 Task: Check the sale-to-list ratio of cul de sac in the last 1 year.
Action: Mouse moved to (1084, 250)
Screenshot: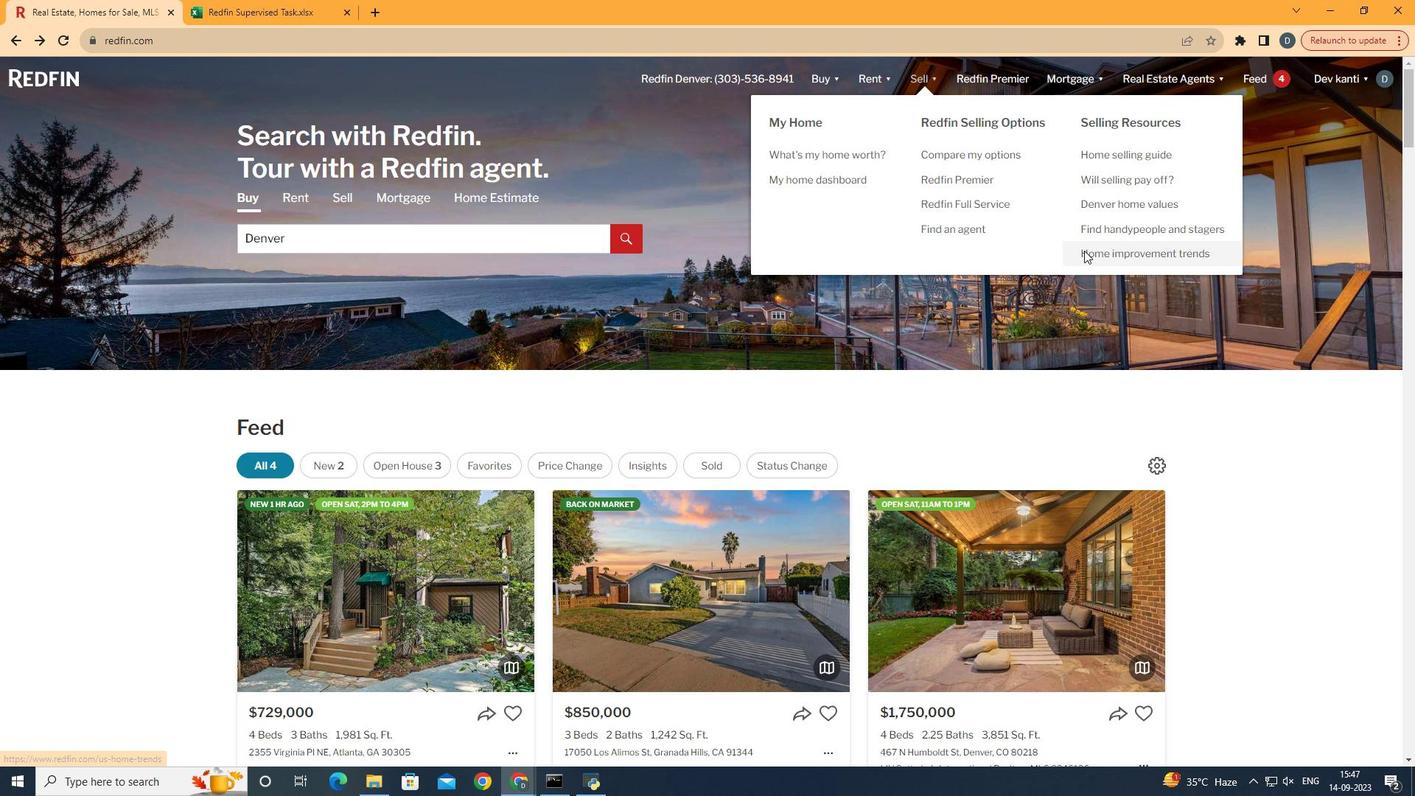 
Action: Mouse pressed left at (1084, 250)
Screenshot: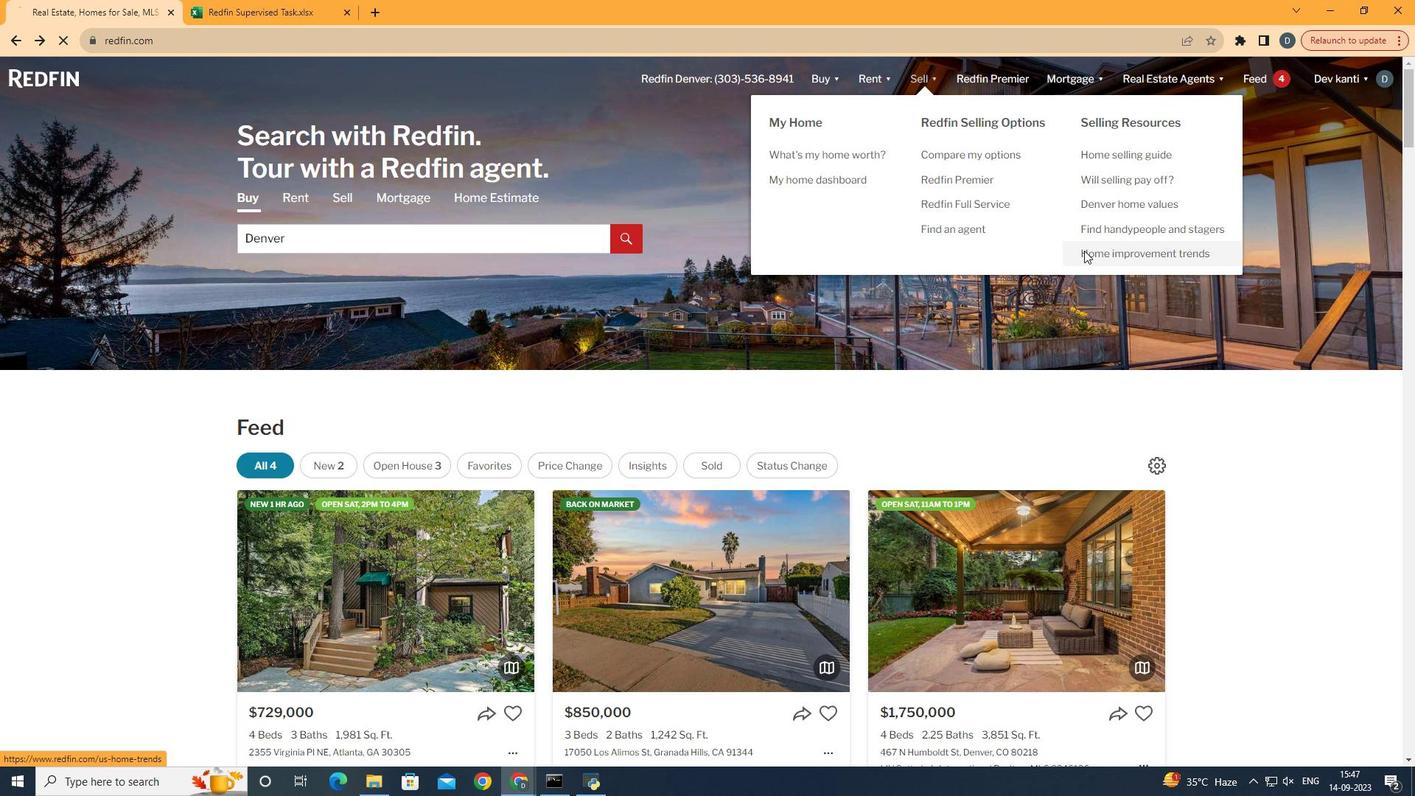 
Action: Mouse moved to (361, 277)
Screenshot: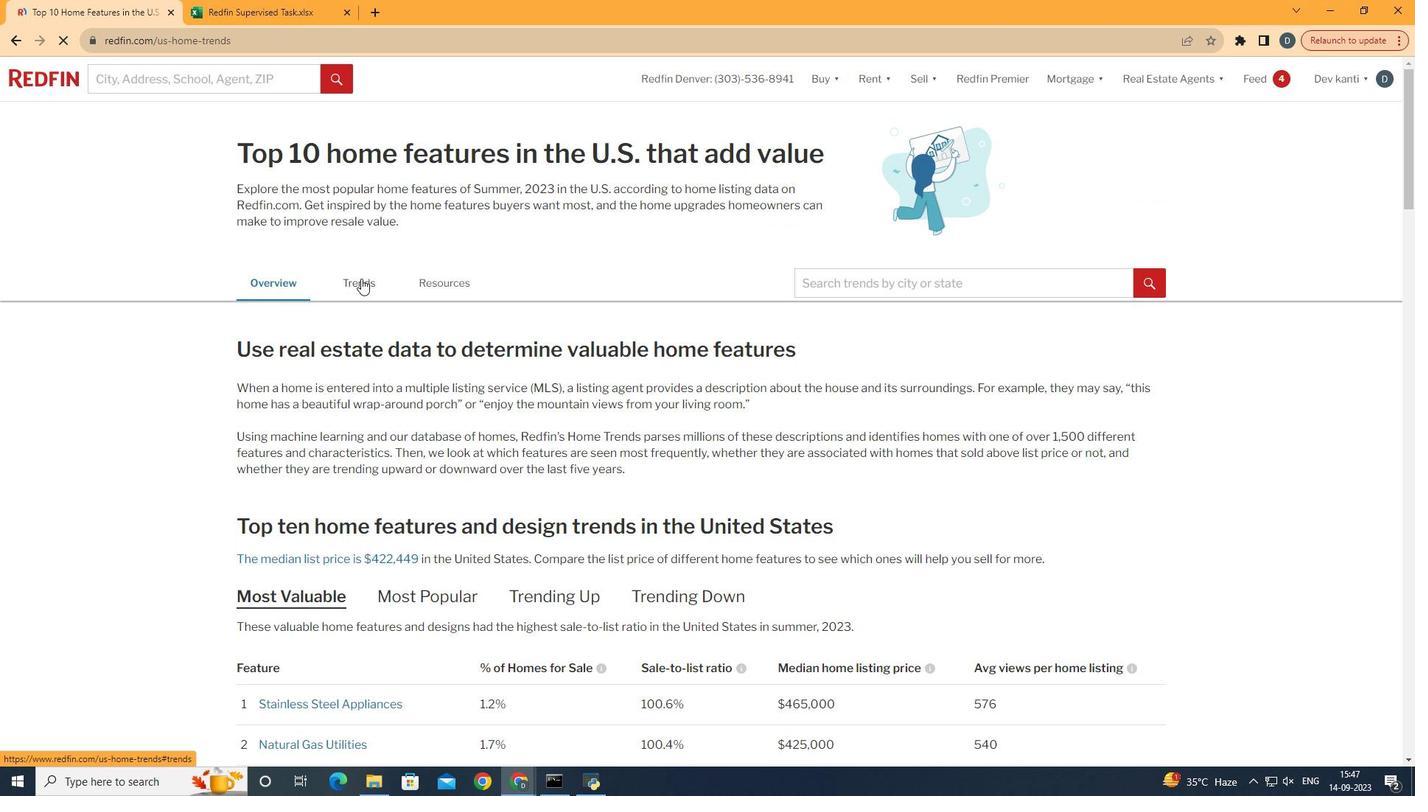 
Action: Mouse pressed left at (361, 277)
Screenshot: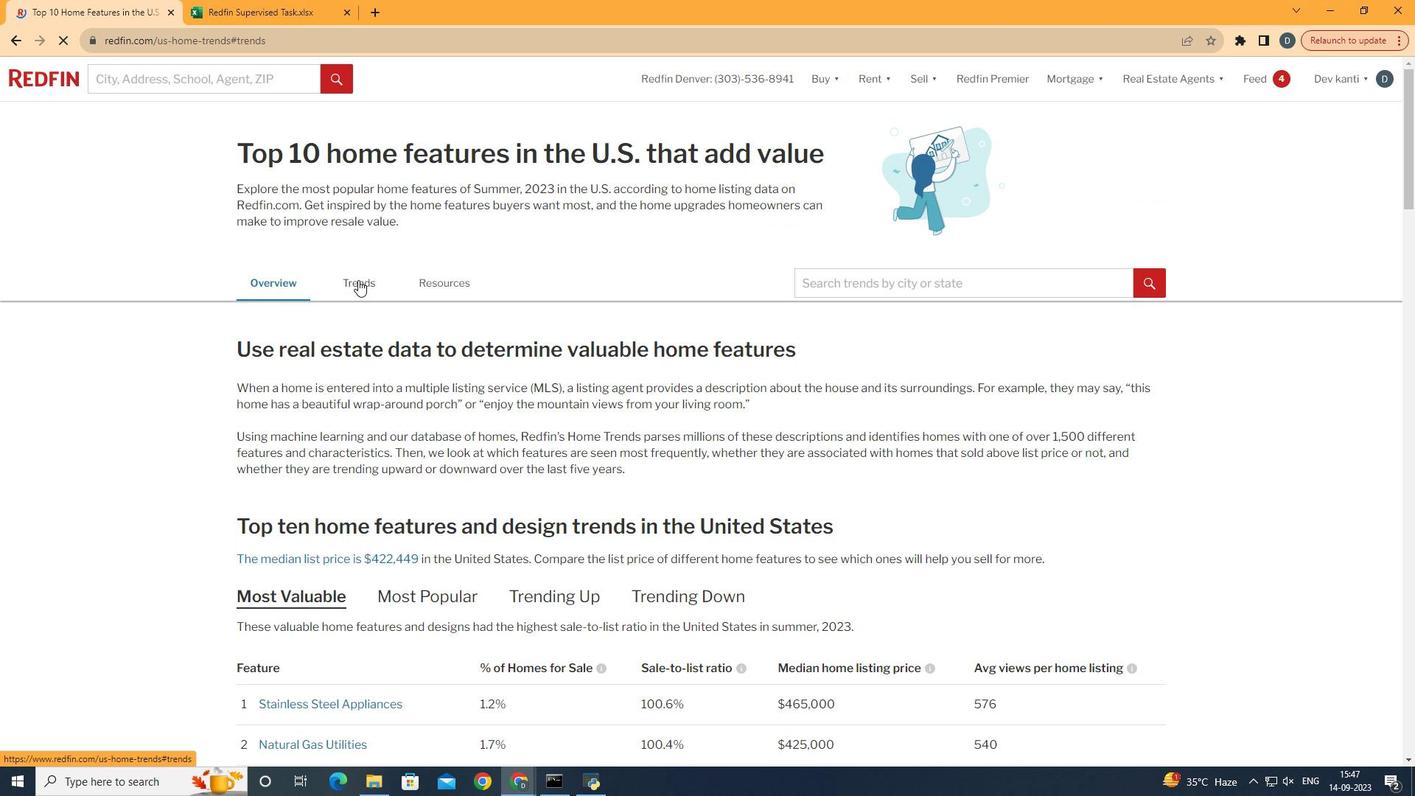 
Action: Mouse moved to (580, 260)
Screenshot: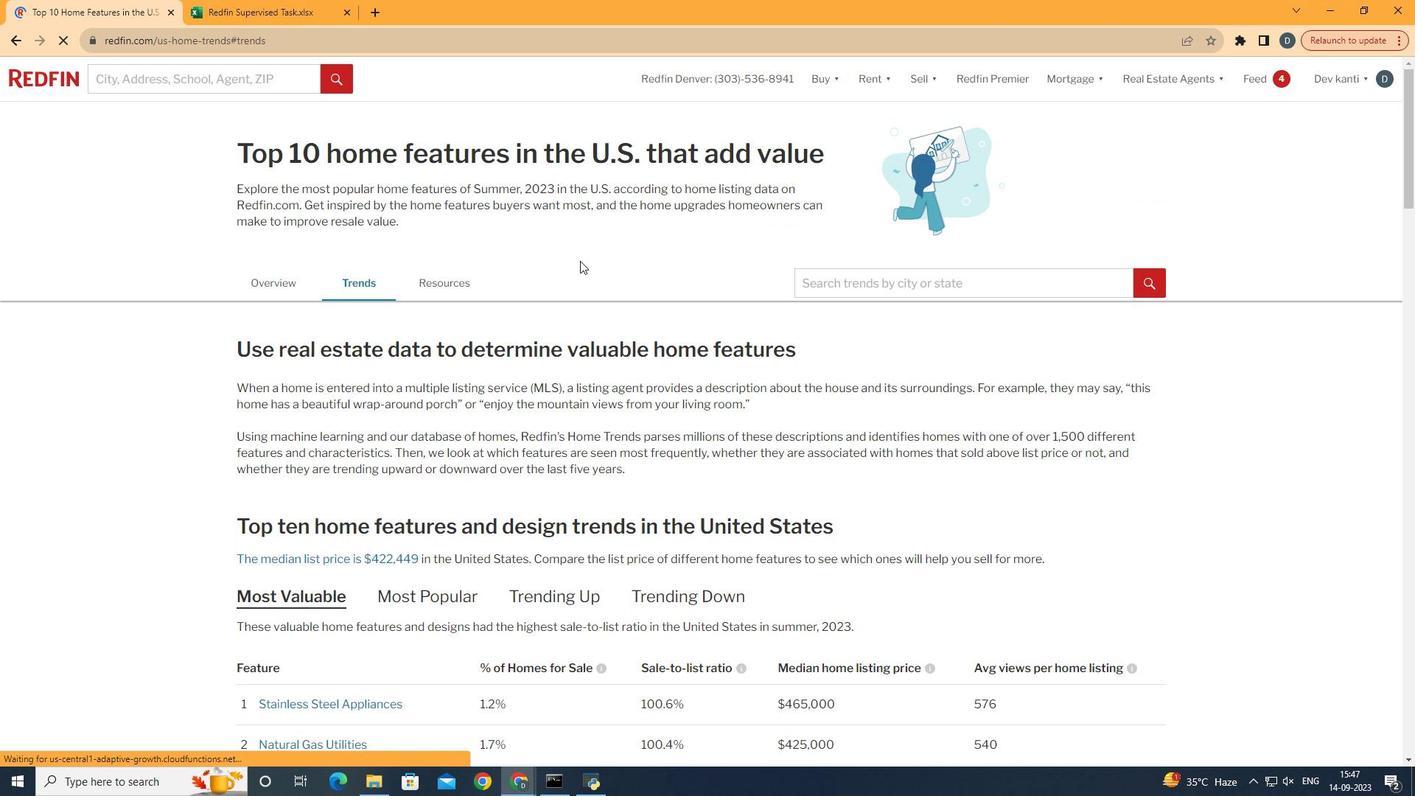 
Action: Mouse scrolled (580, 260) with delta (0, 0)
Screenshot: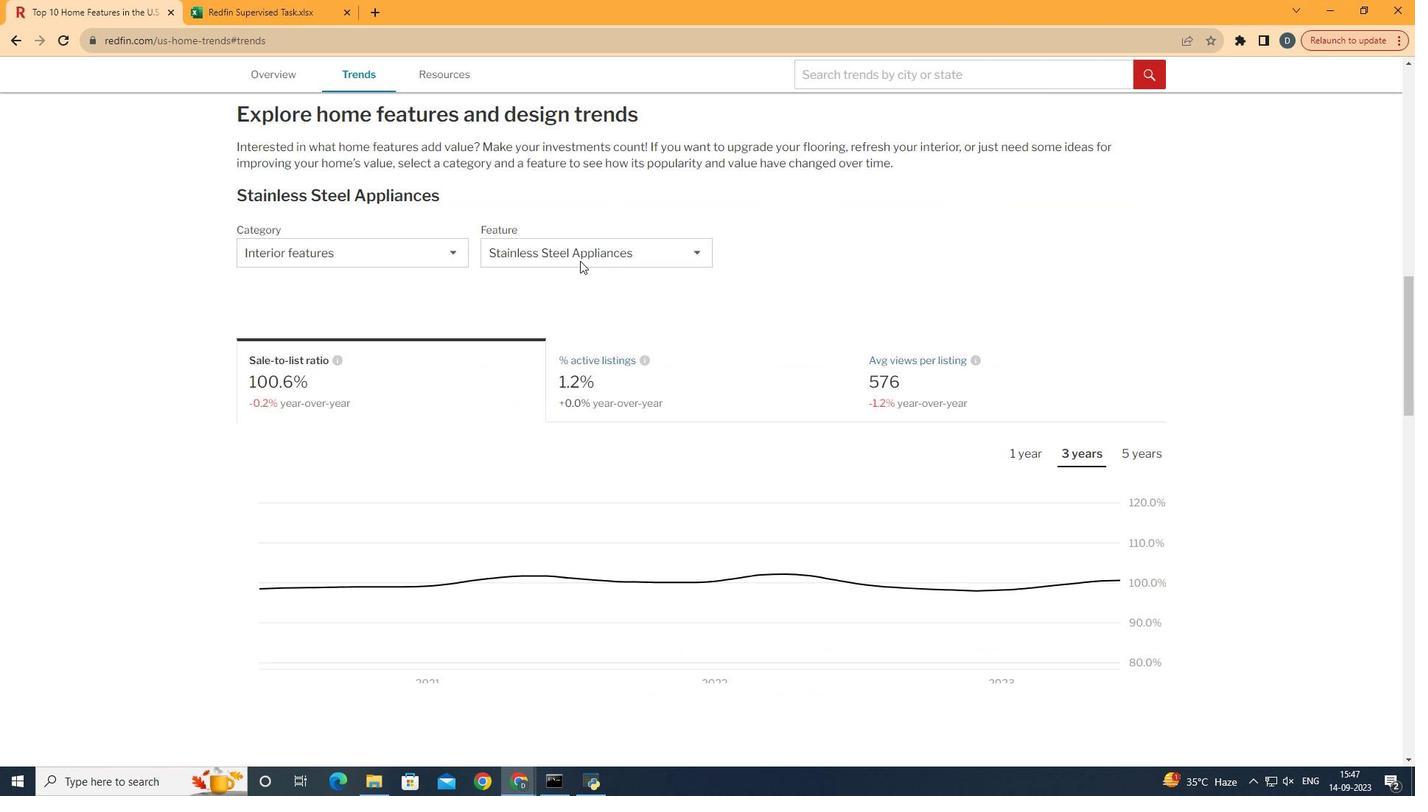 
Action: Mouse scrolled (580, 260) with delta (0, 0)
Screenshot: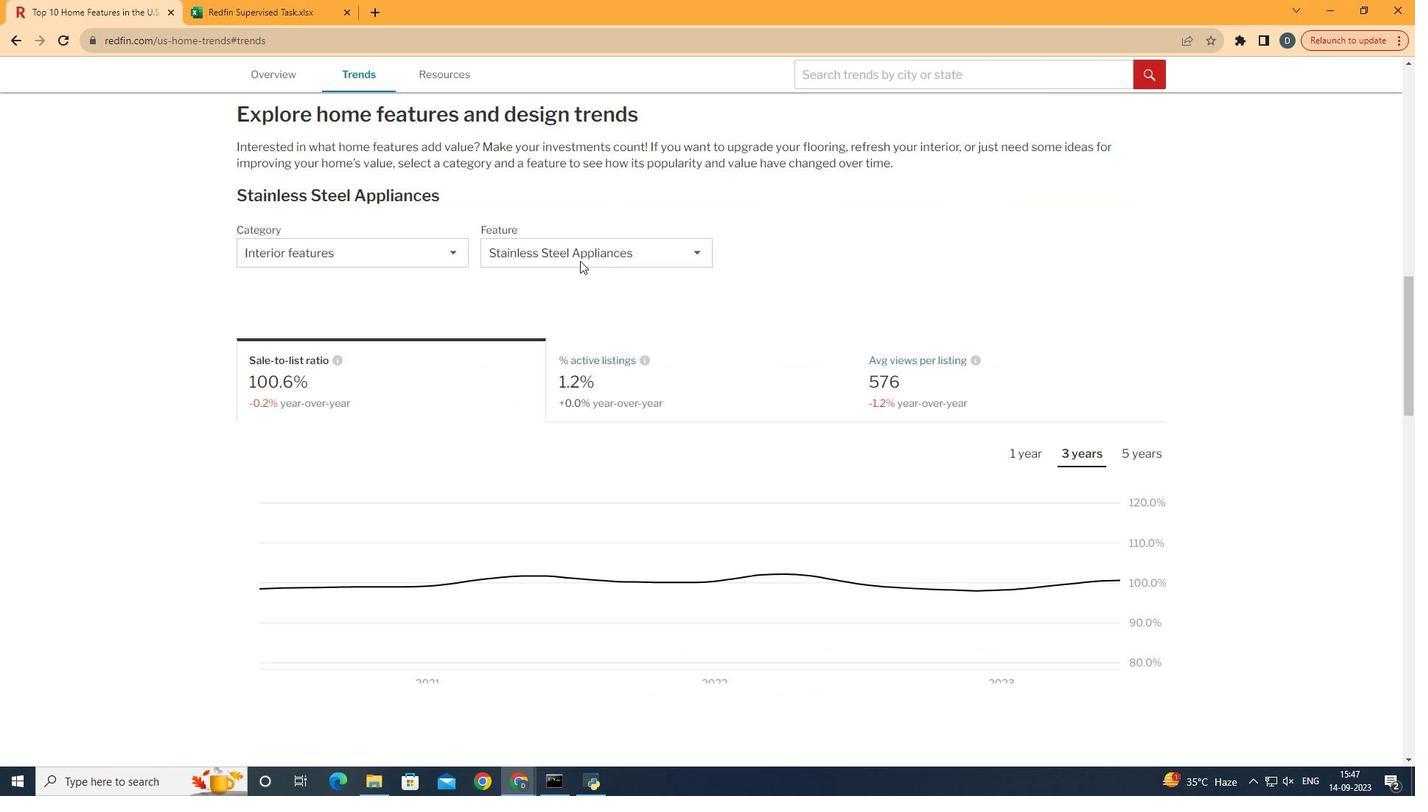 
Action: Mouse scrolled (580, 260) with delta (0, 0)
Screenshot: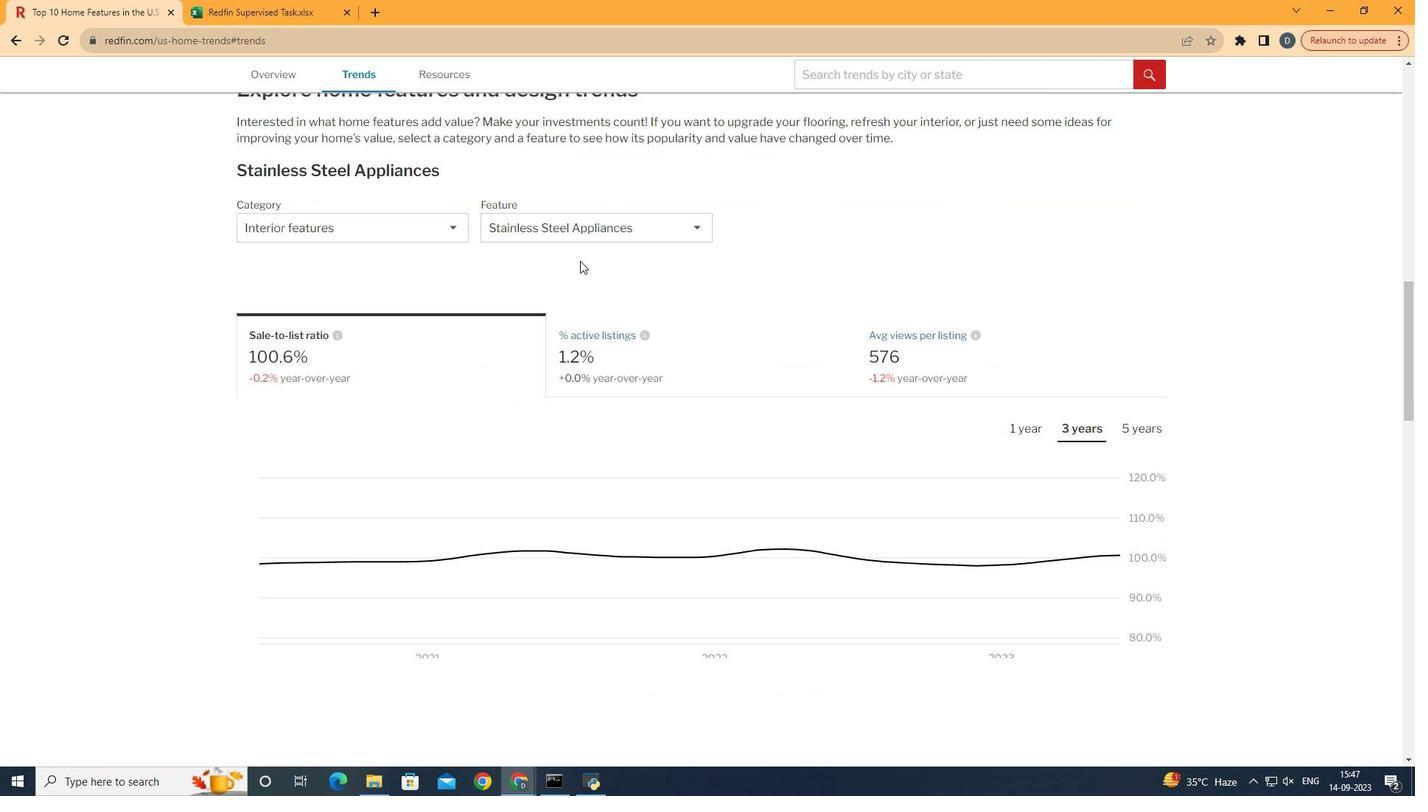 
Action: Mouse scrolled (580, 260) with delta (0, 0)
Screenshot: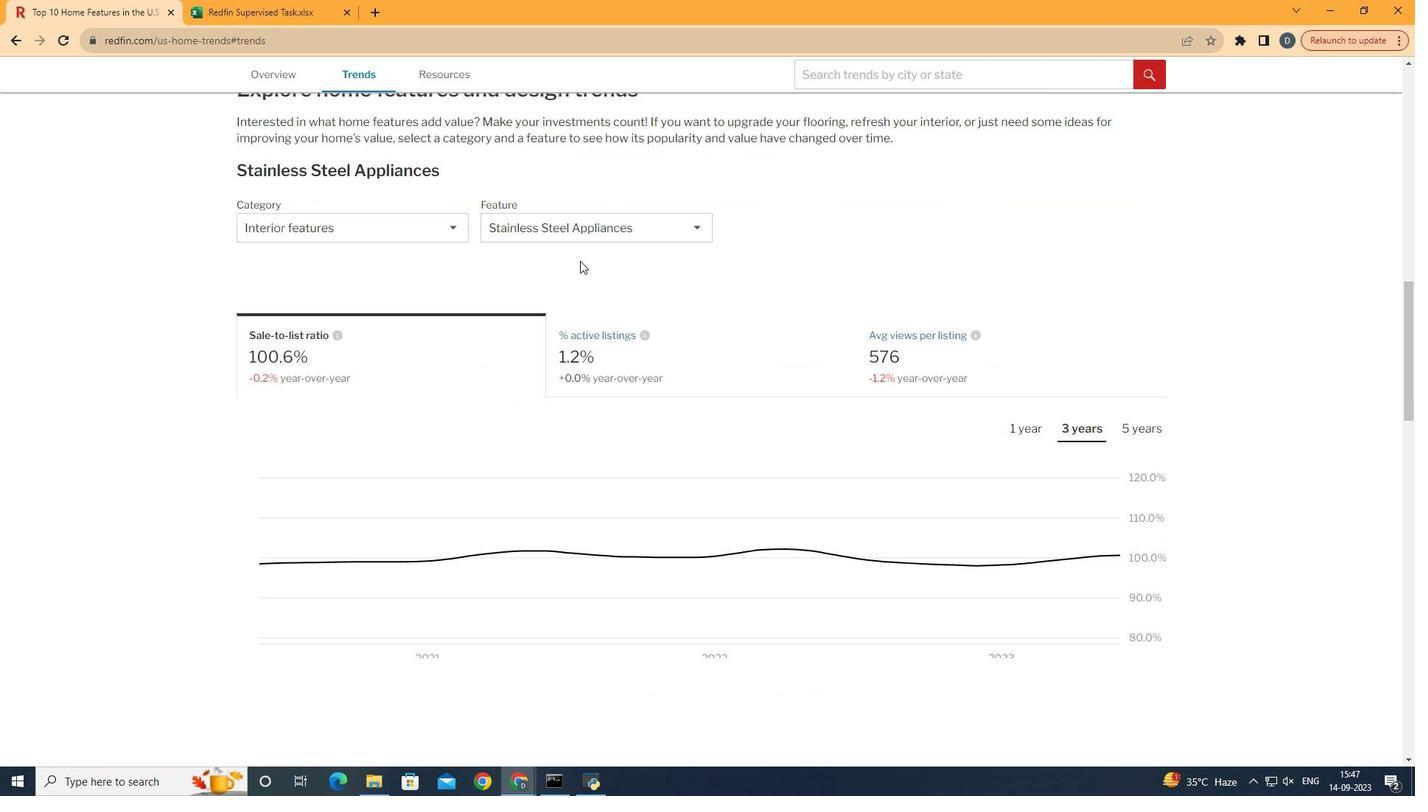 
Action: Mouse scrolled (580, 260) with delta (0, 0)
Screenshot: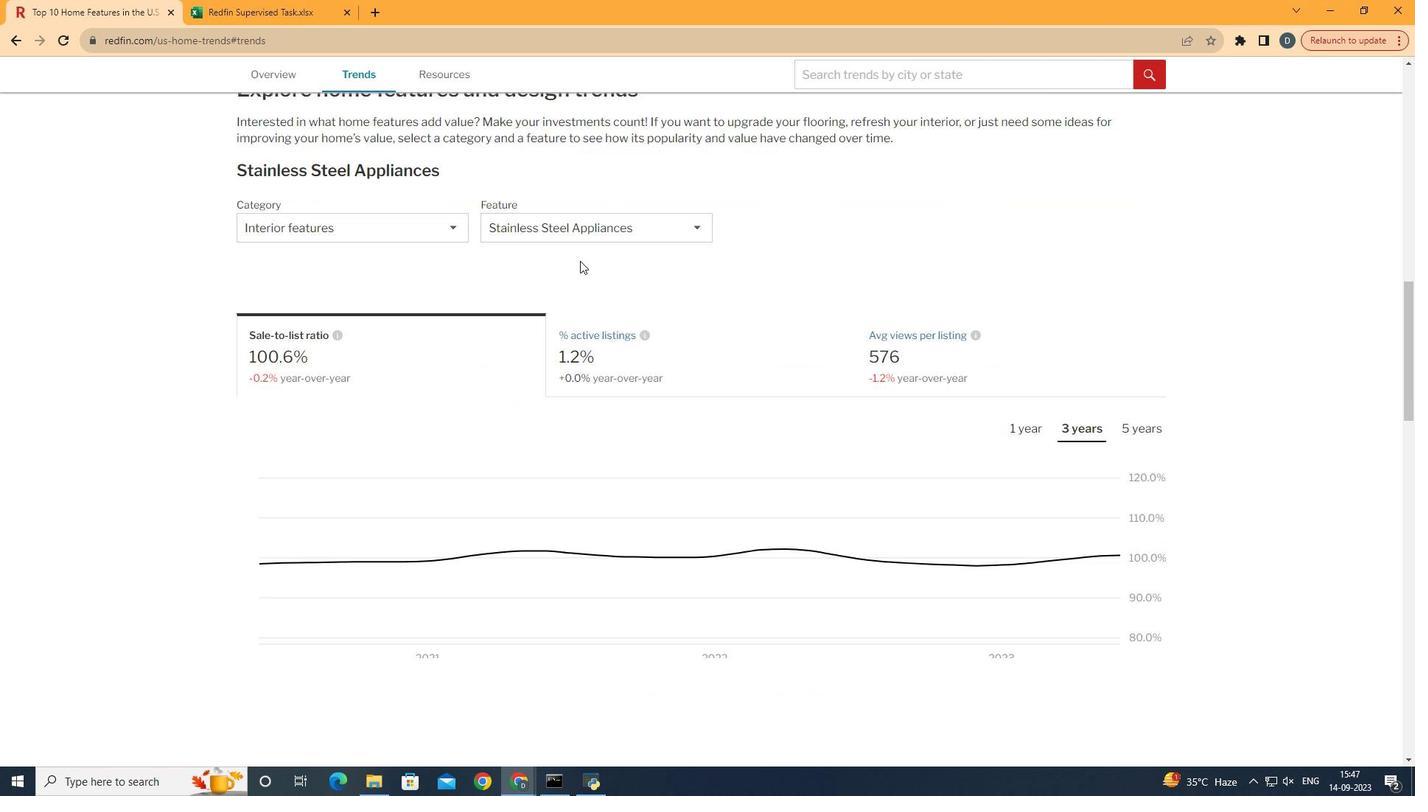 
Action: Mouse scrolled (580, 260) with delta (0, 0)
Screenshot: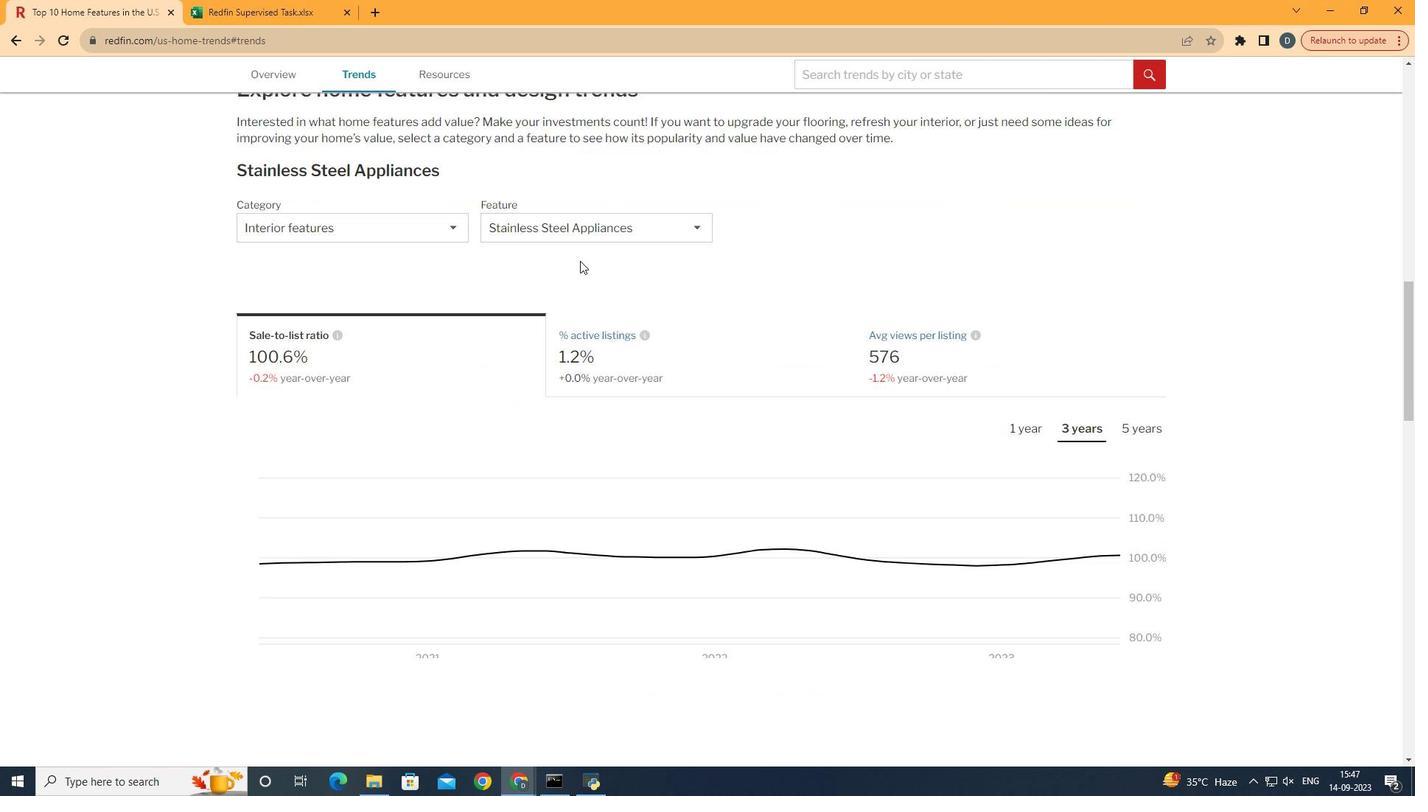 
Action: Mouse scrolled (580, 260) with delta (0, 0)
Screenshot: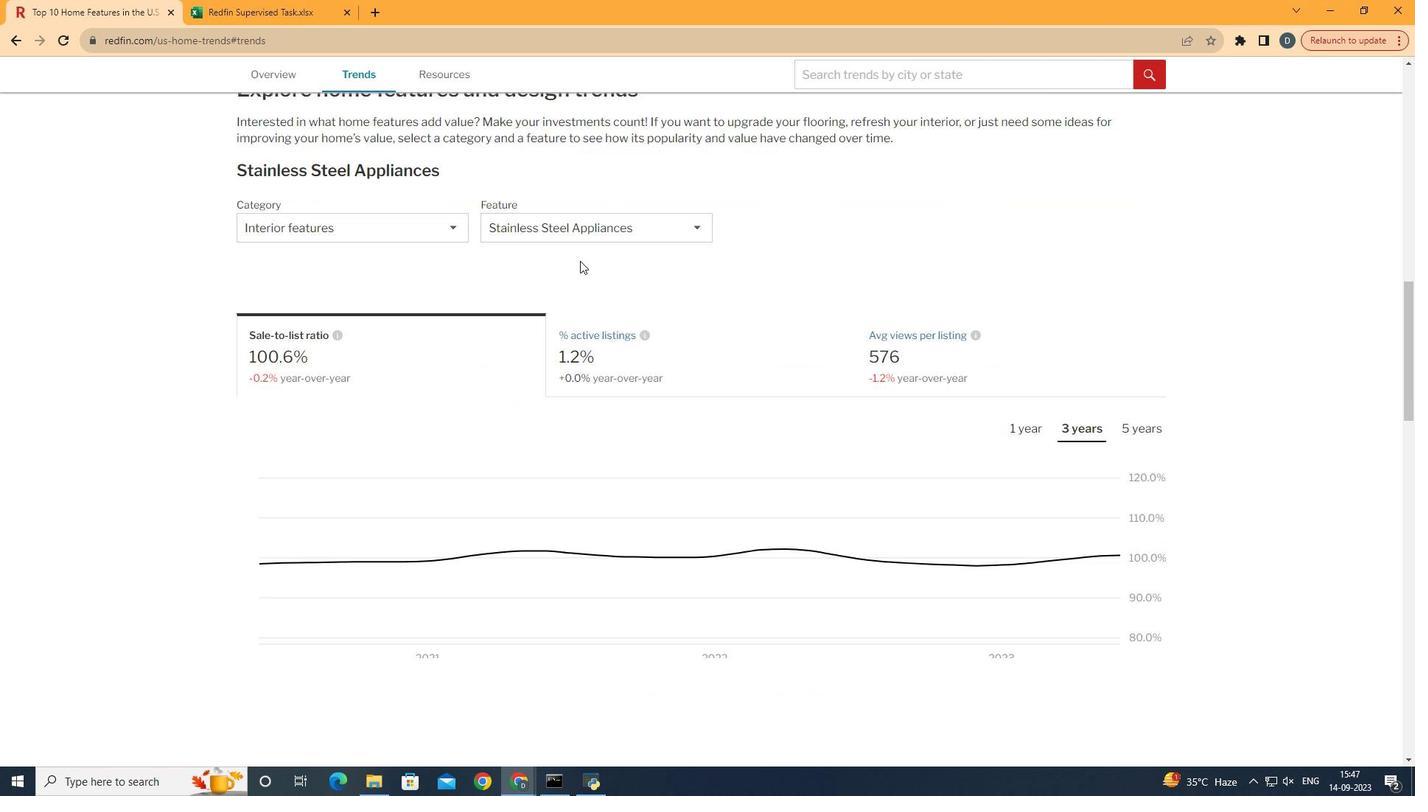 
Action: Mouse scrolled (580, 260) with delta (0, 0)
Screenshot: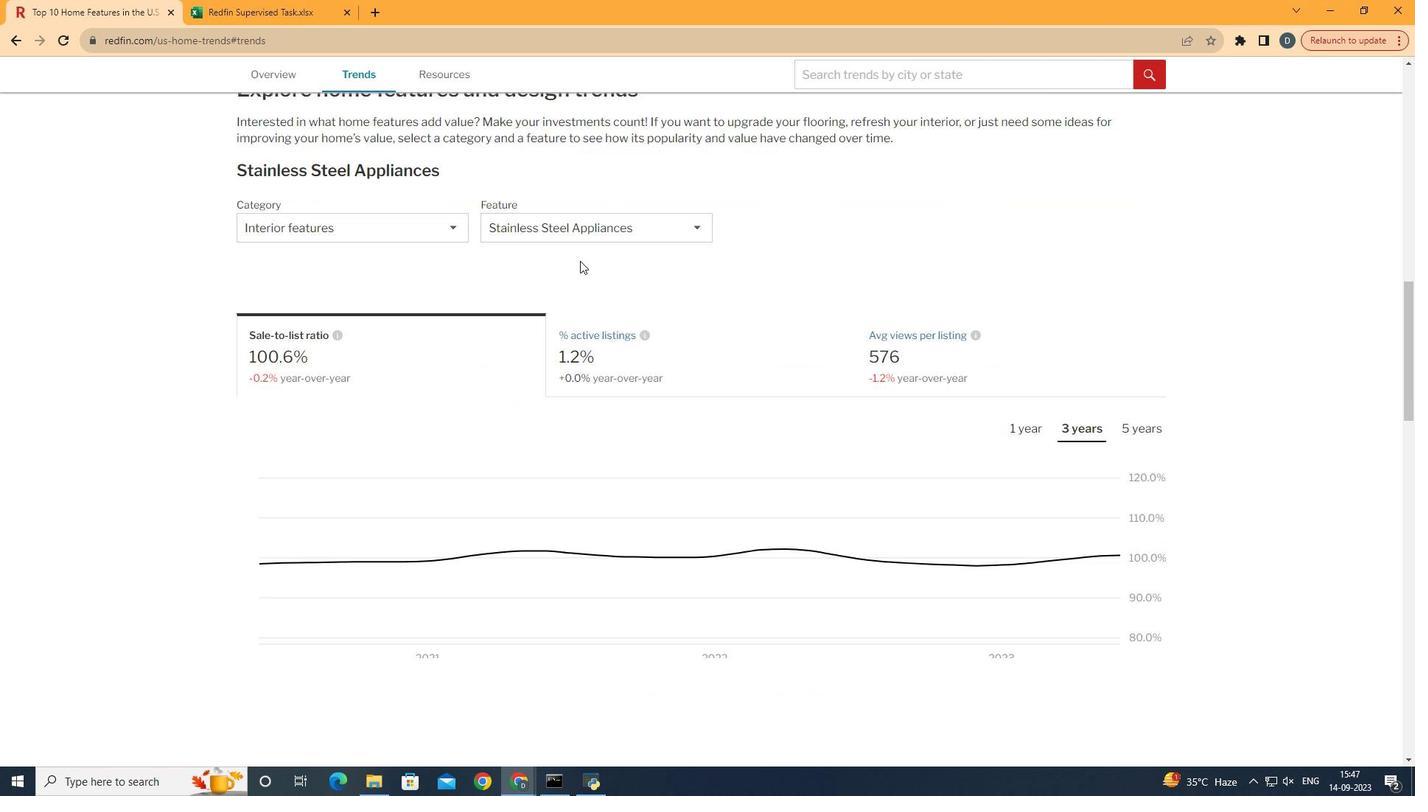 
Action: Mouse scrolled (580, 260) with delta (0, 0)
Screenshot: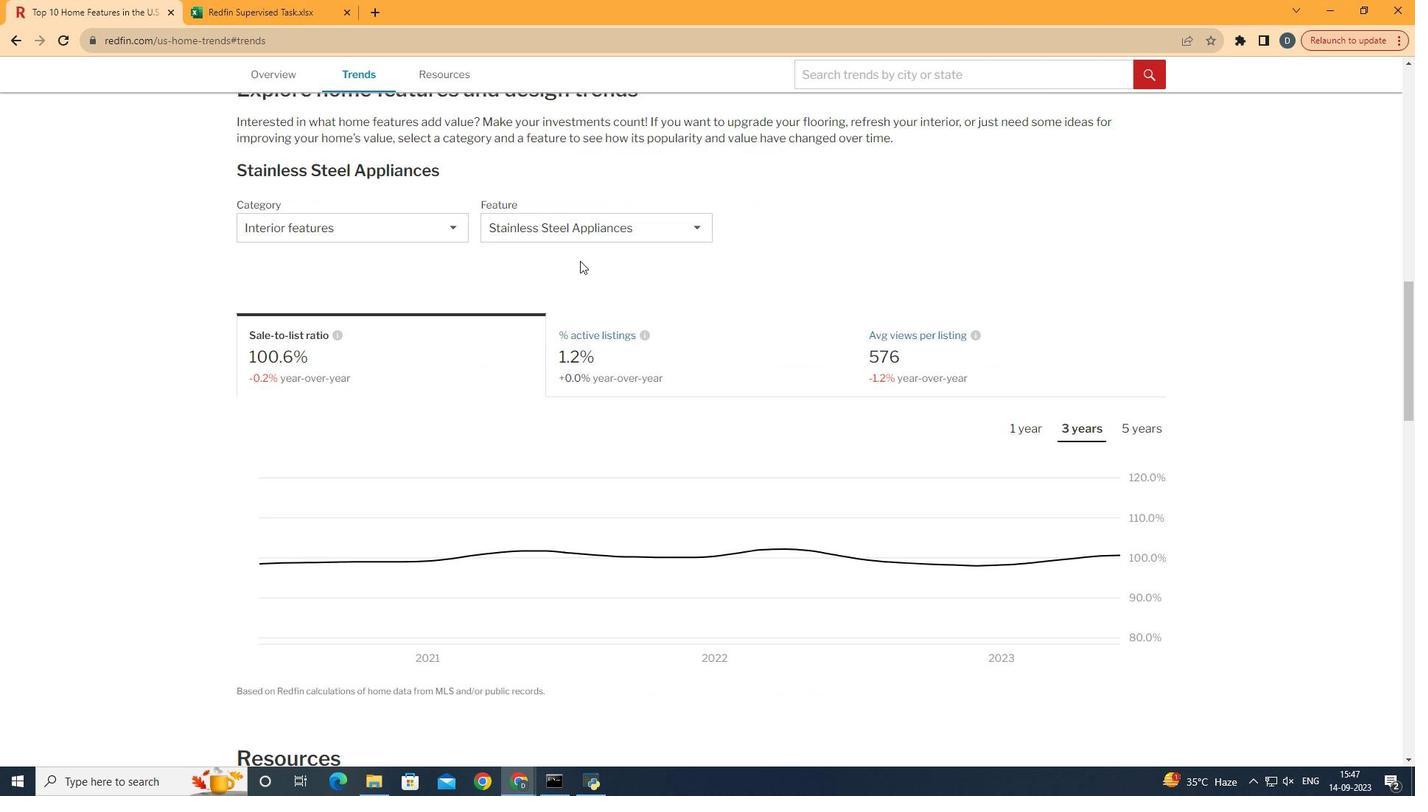 
Action: Mouse moved to (392, 219)
Screenshot: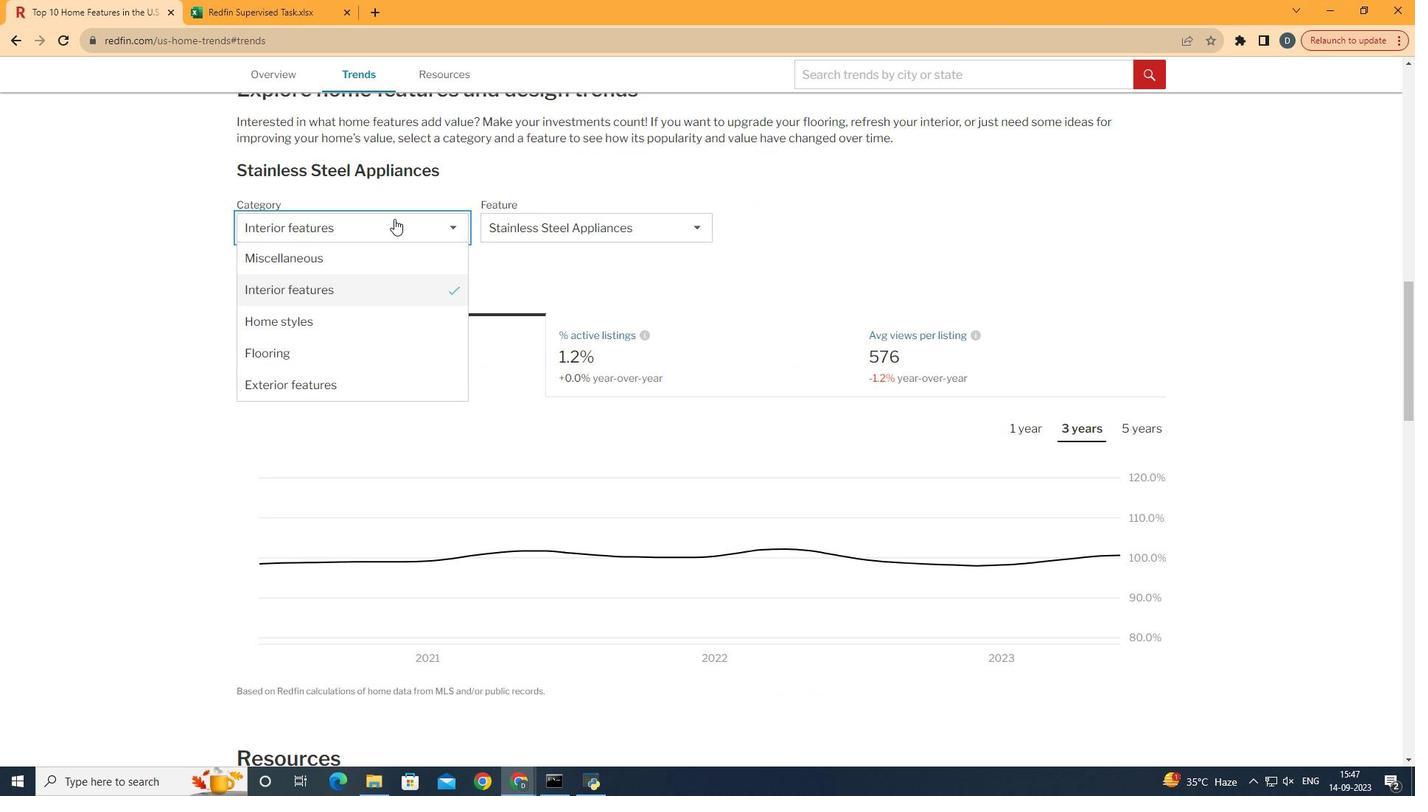 
Action: Mouse pressed left at (392, 219)
Screenshot: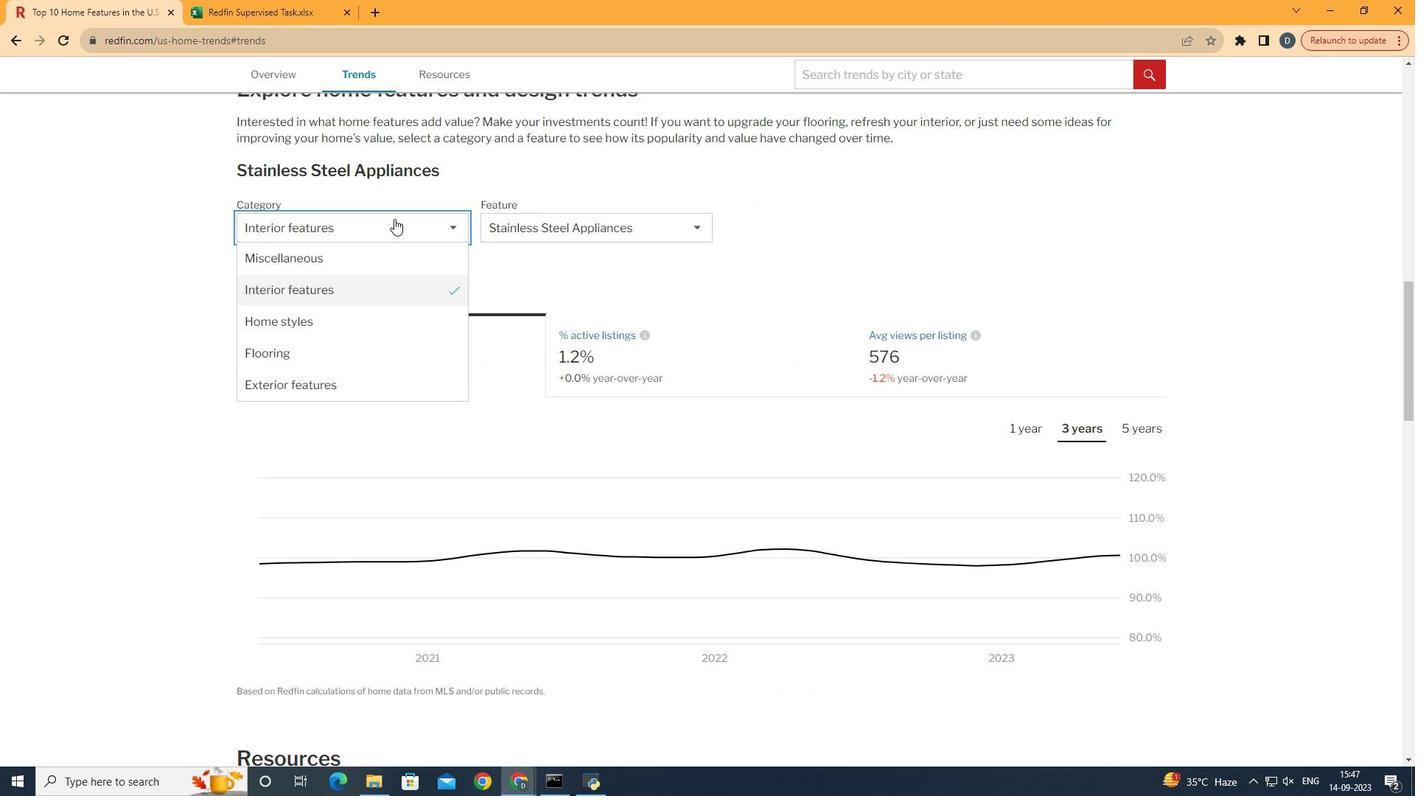 
Action: Mouse moved to (376, 375)
Screenshot: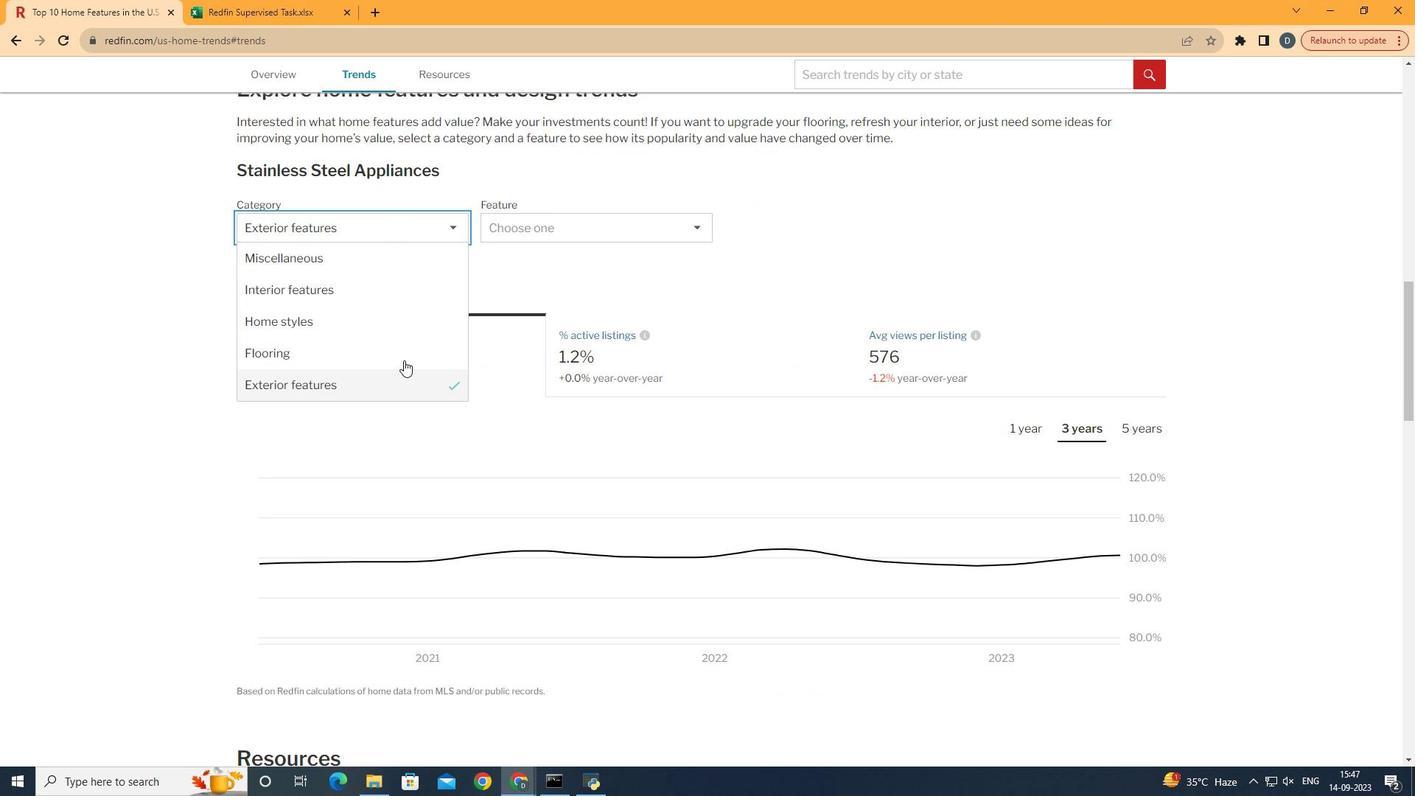 
Action: Mouse pressed left at (376, 375)
Screenshot: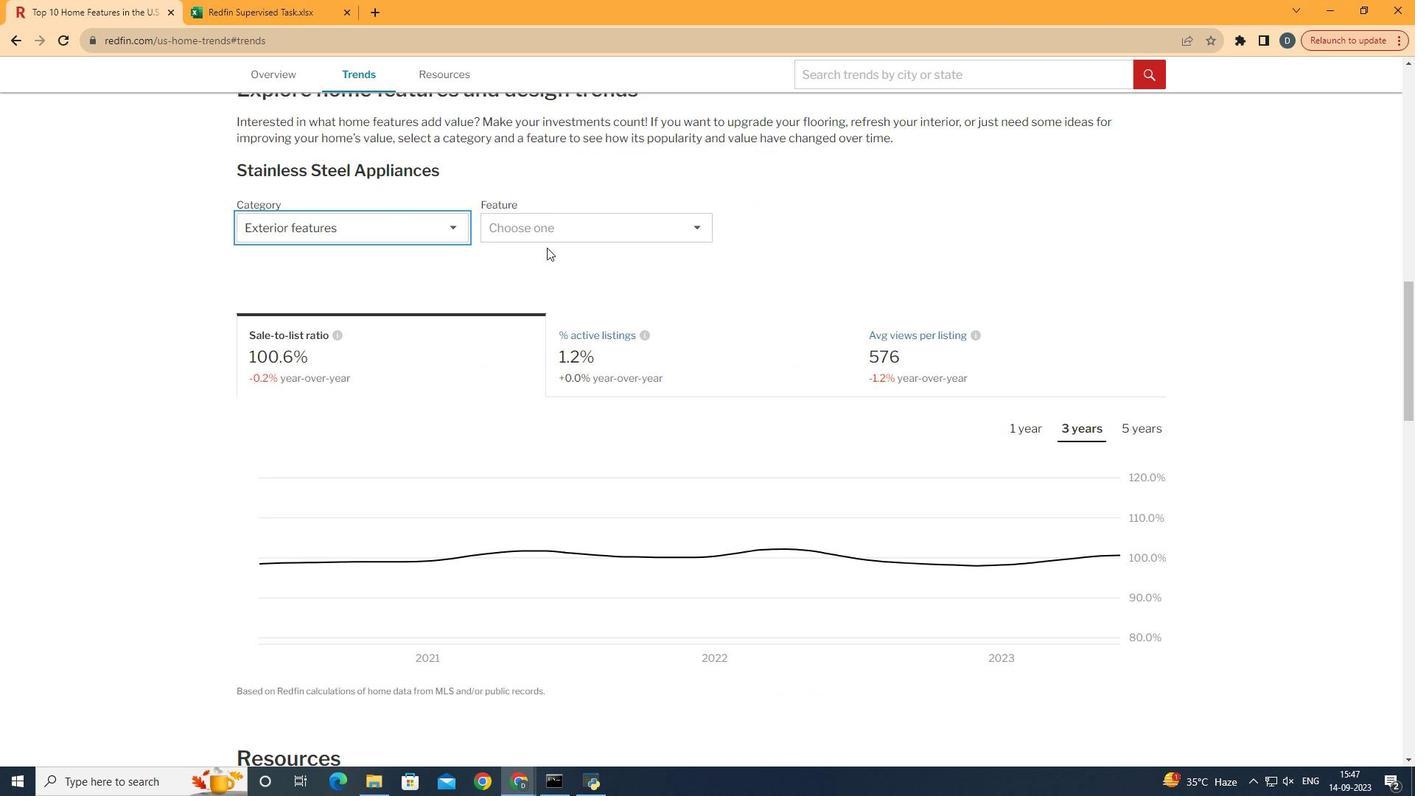 
Action: Mouse moved to (594, 219)
Screenshot: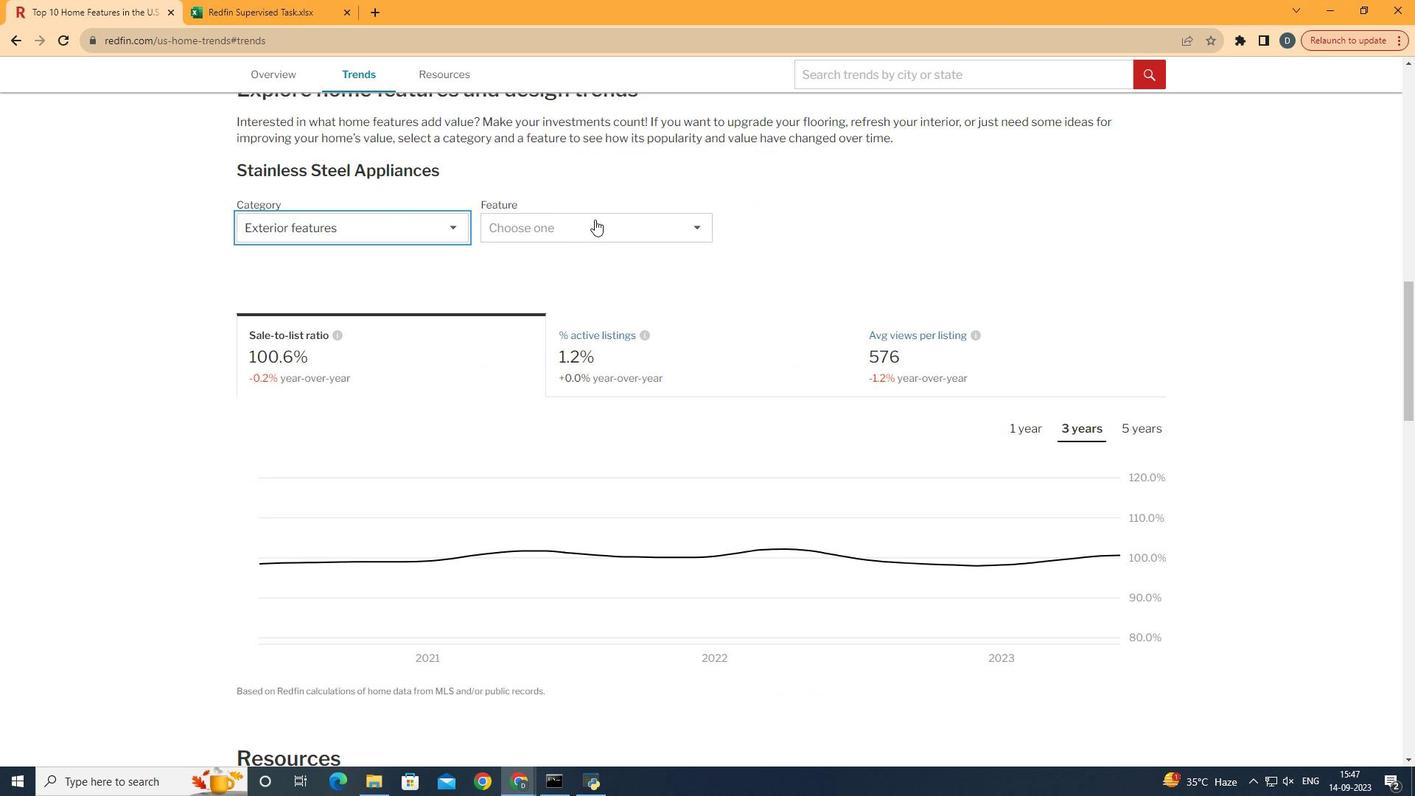 
Action: Mouse pressed left at (594, 219)
Screenshot: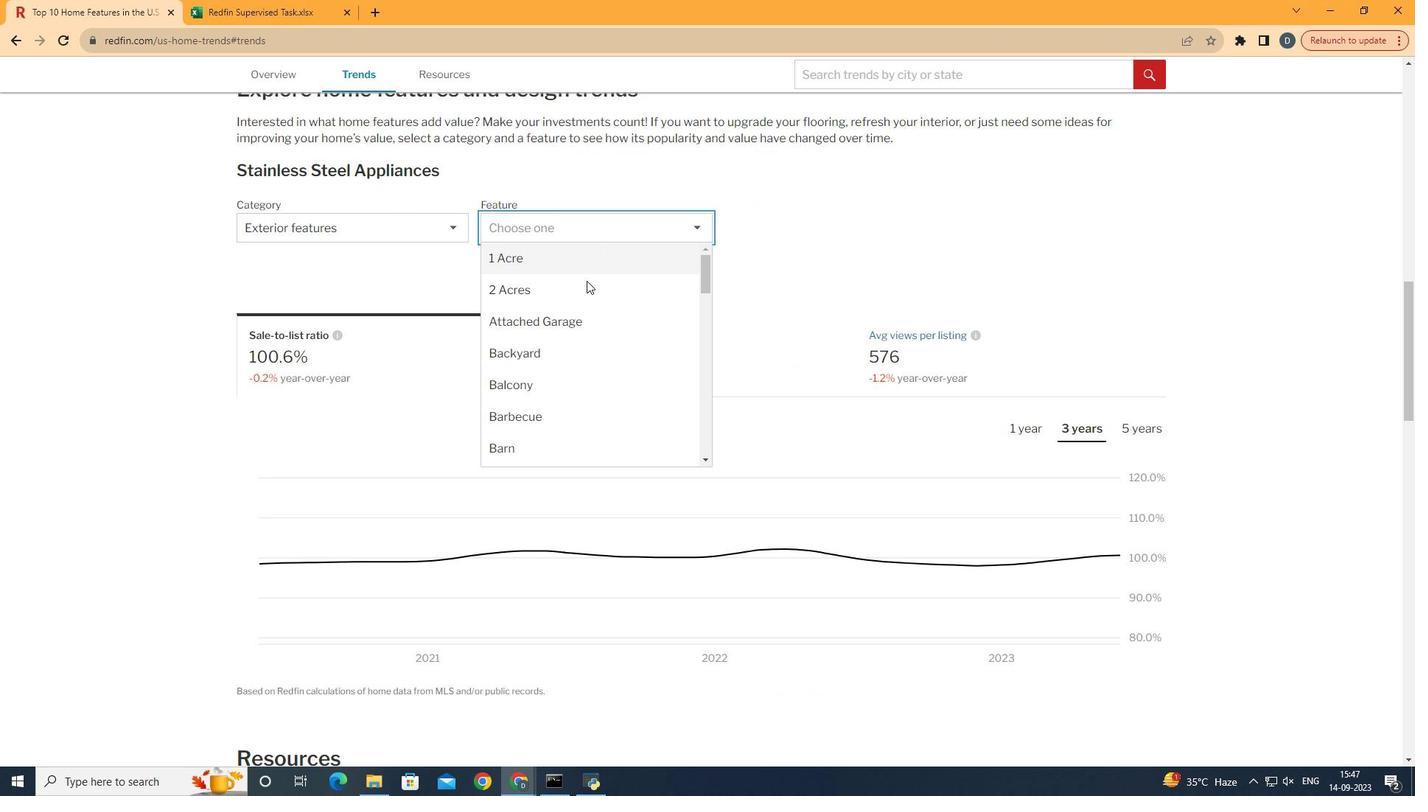 
Action: Mouse moved to (570, 373)
Screenshot: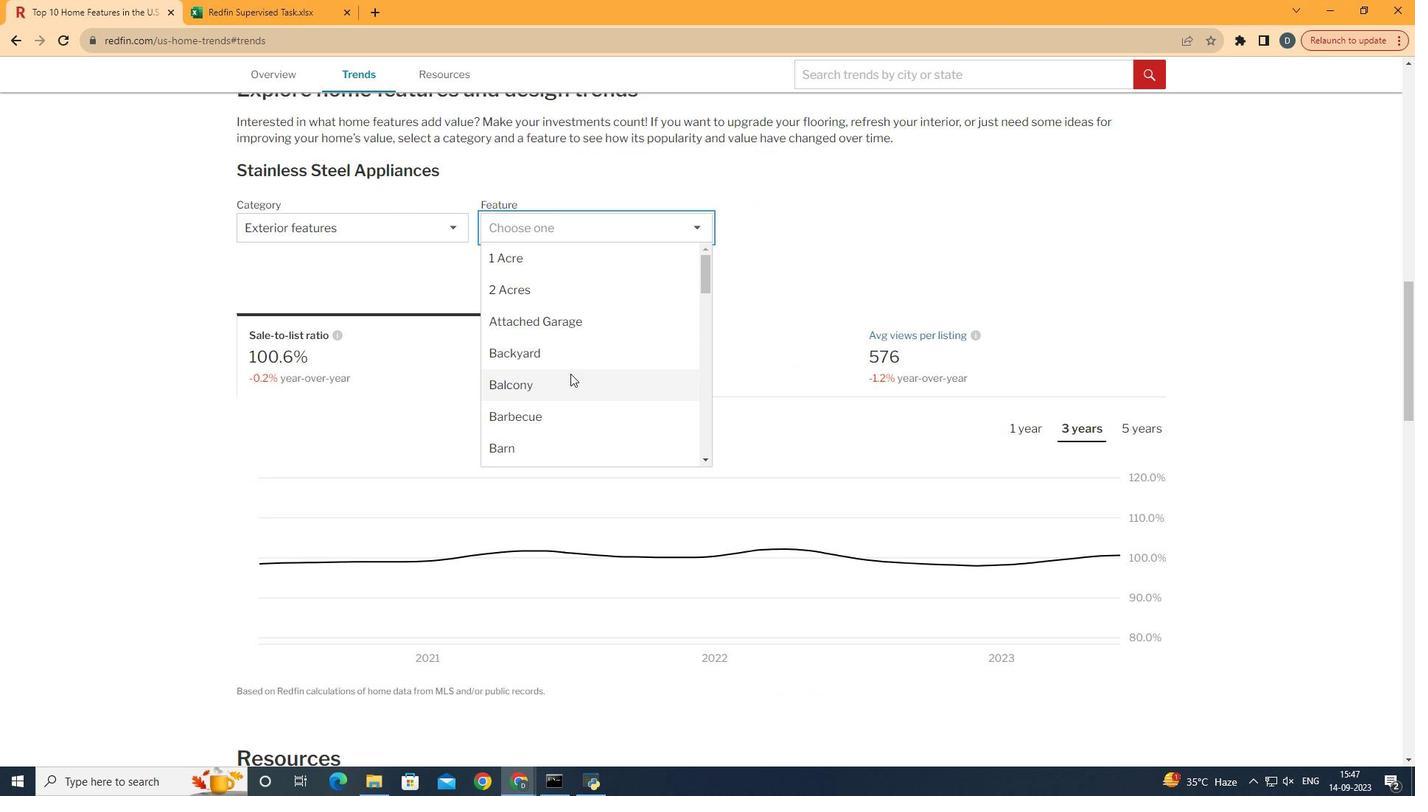 
Action: Mouse scrolled (570, 372) with delta (0, 0)
Screenshot: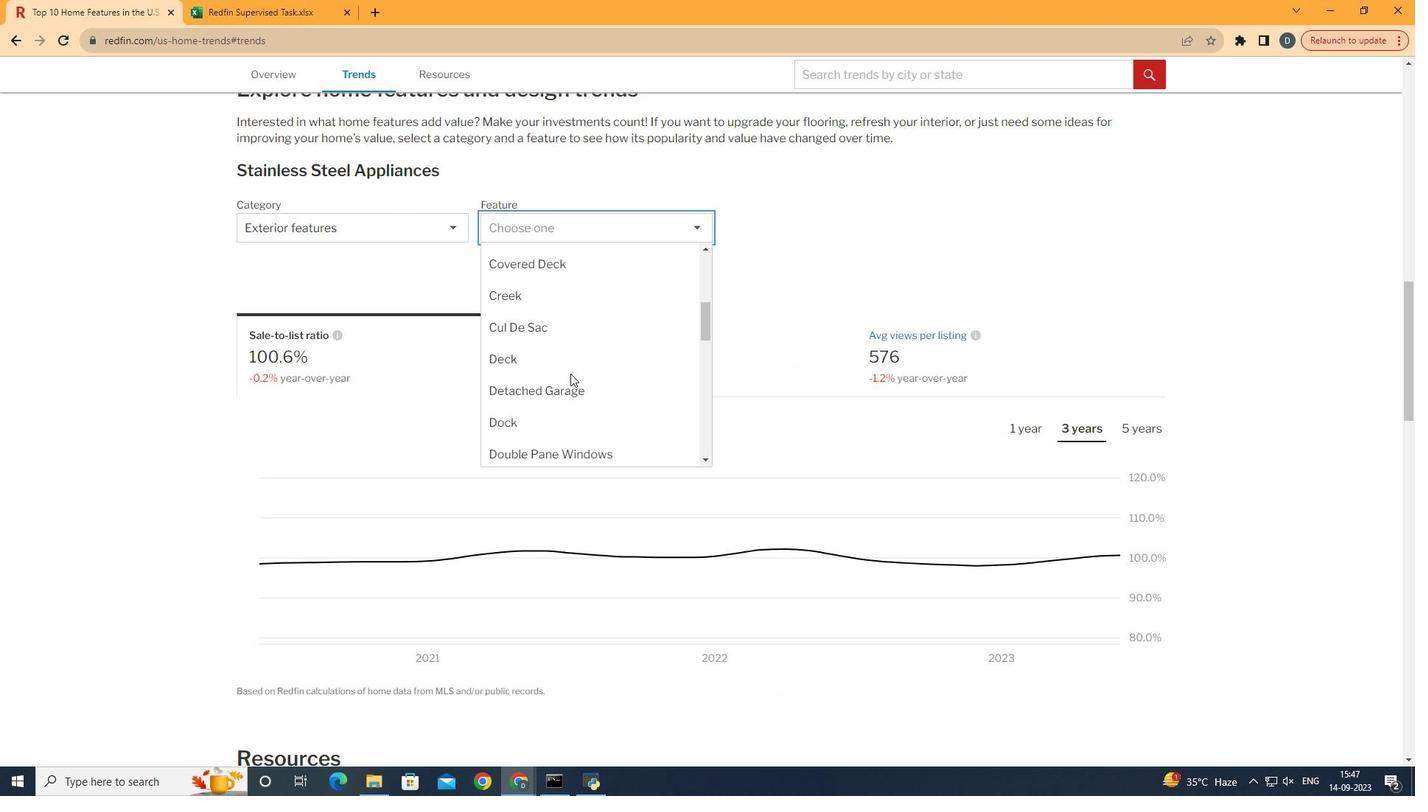 
Action: Mouse scrolled (570, 372) with delta (0, 0)
Screenshot: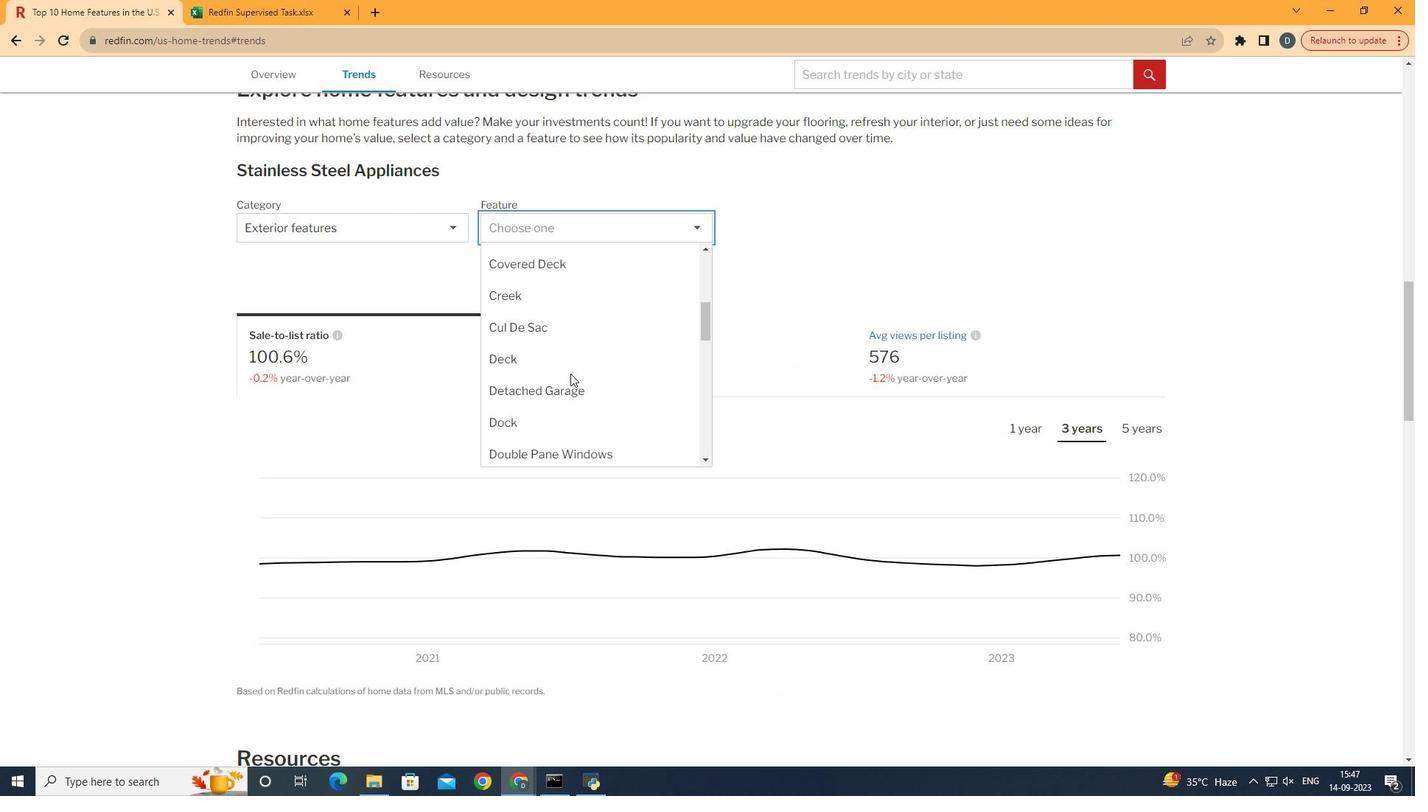 
Action: Mouse scrolled (570, 372) with delta (0, 0)
Screenshot: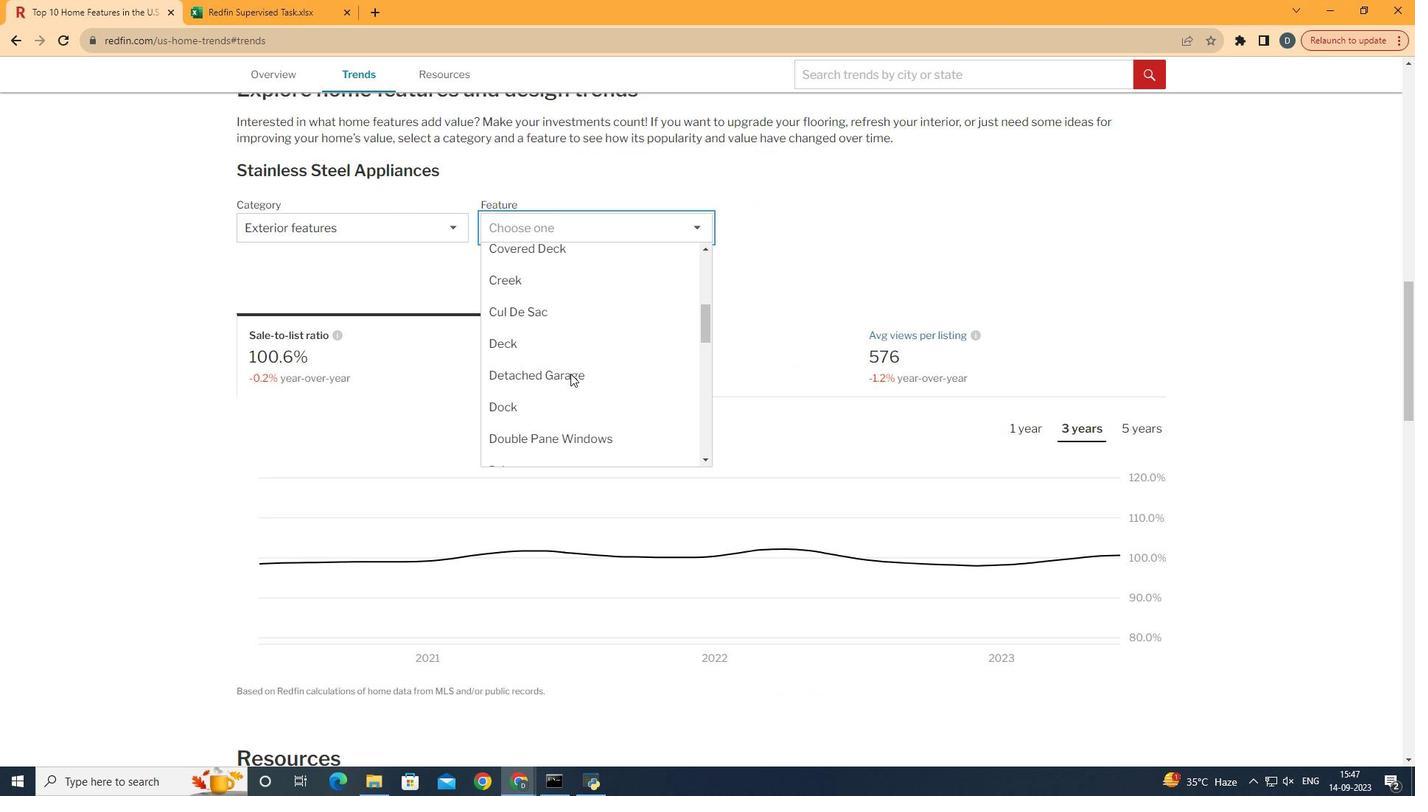 
Action: Mouse scrolled (570, 372) with delta (0, 0)
Screenshot: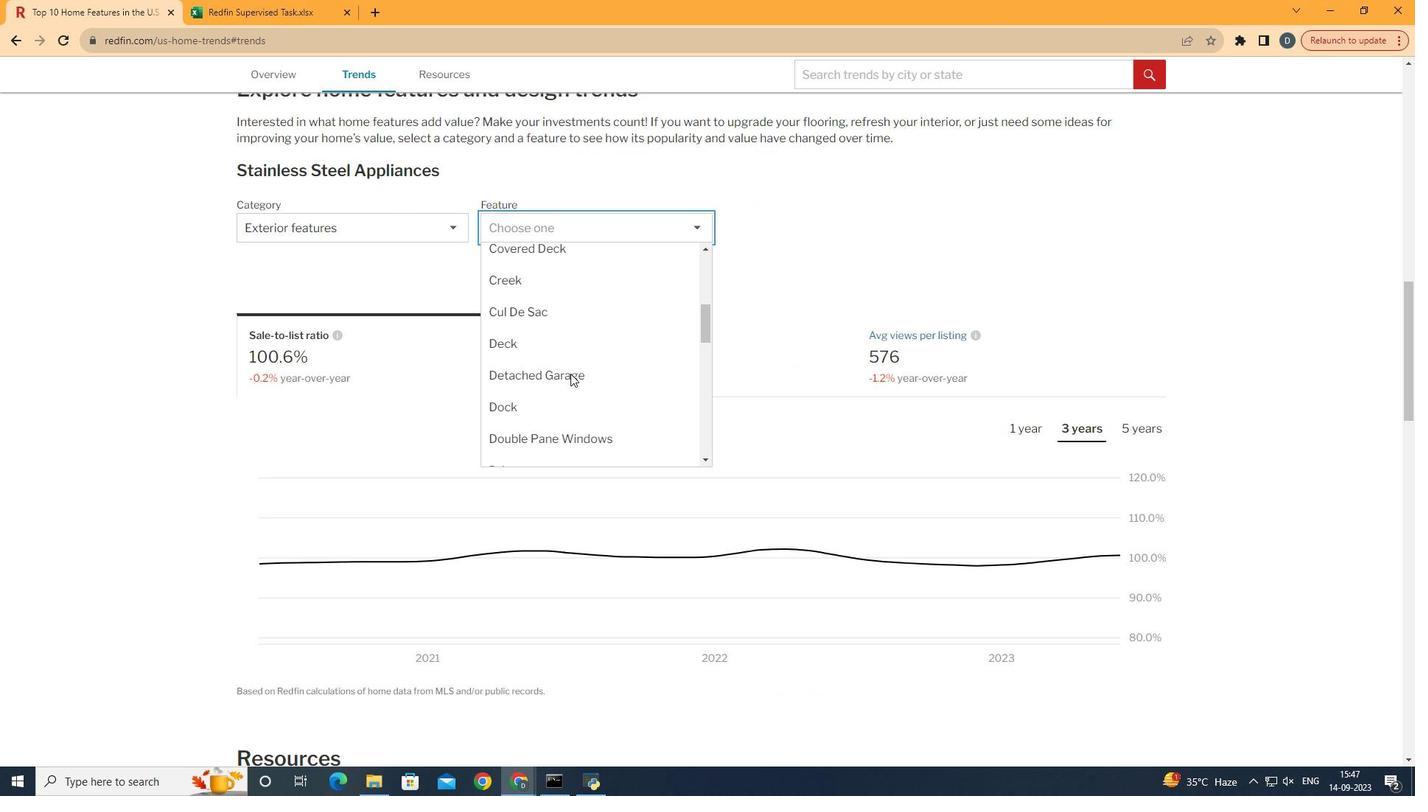 
Action: Mouse moved to (614, 302)
Screenshot: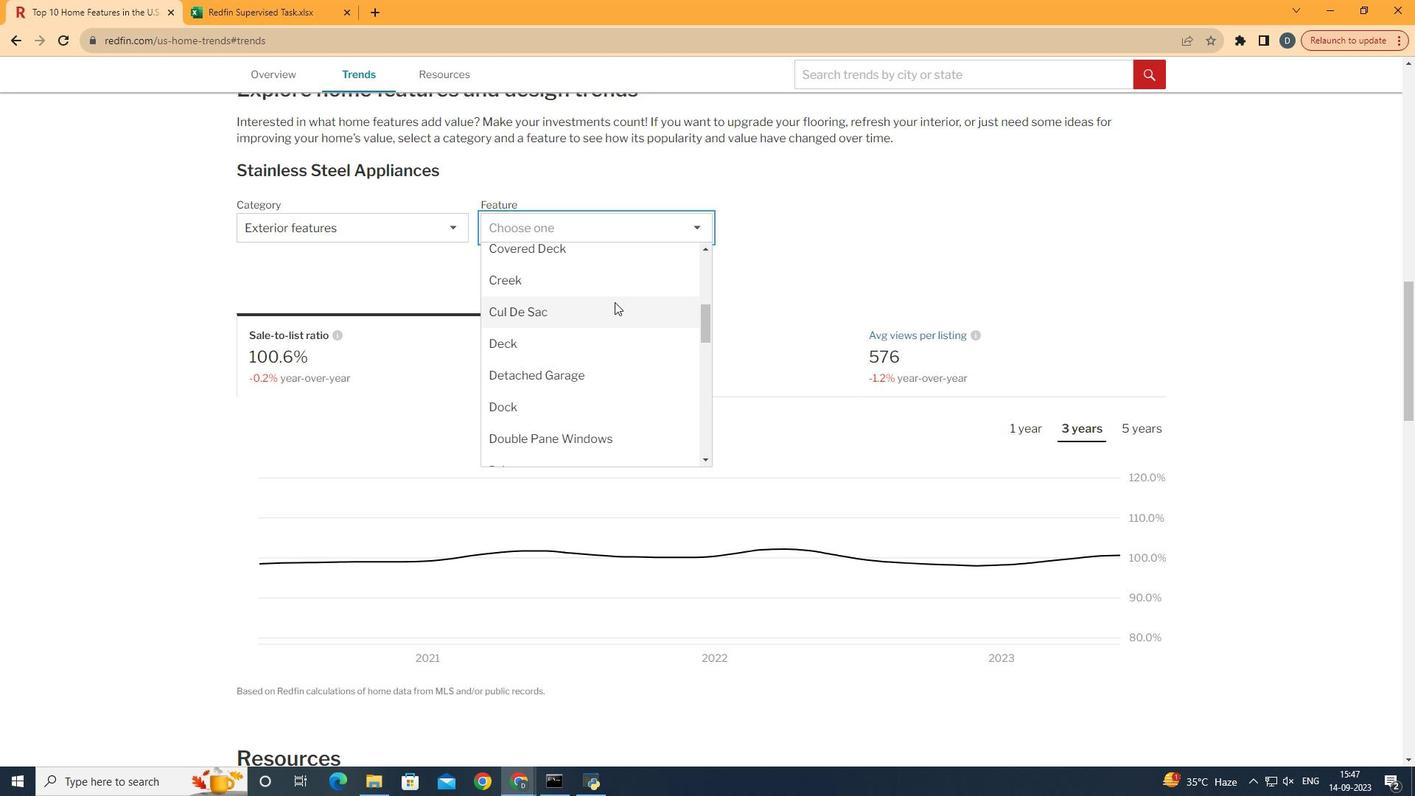 
Action: Mouse pressed left at (614, 302)
Screenshot: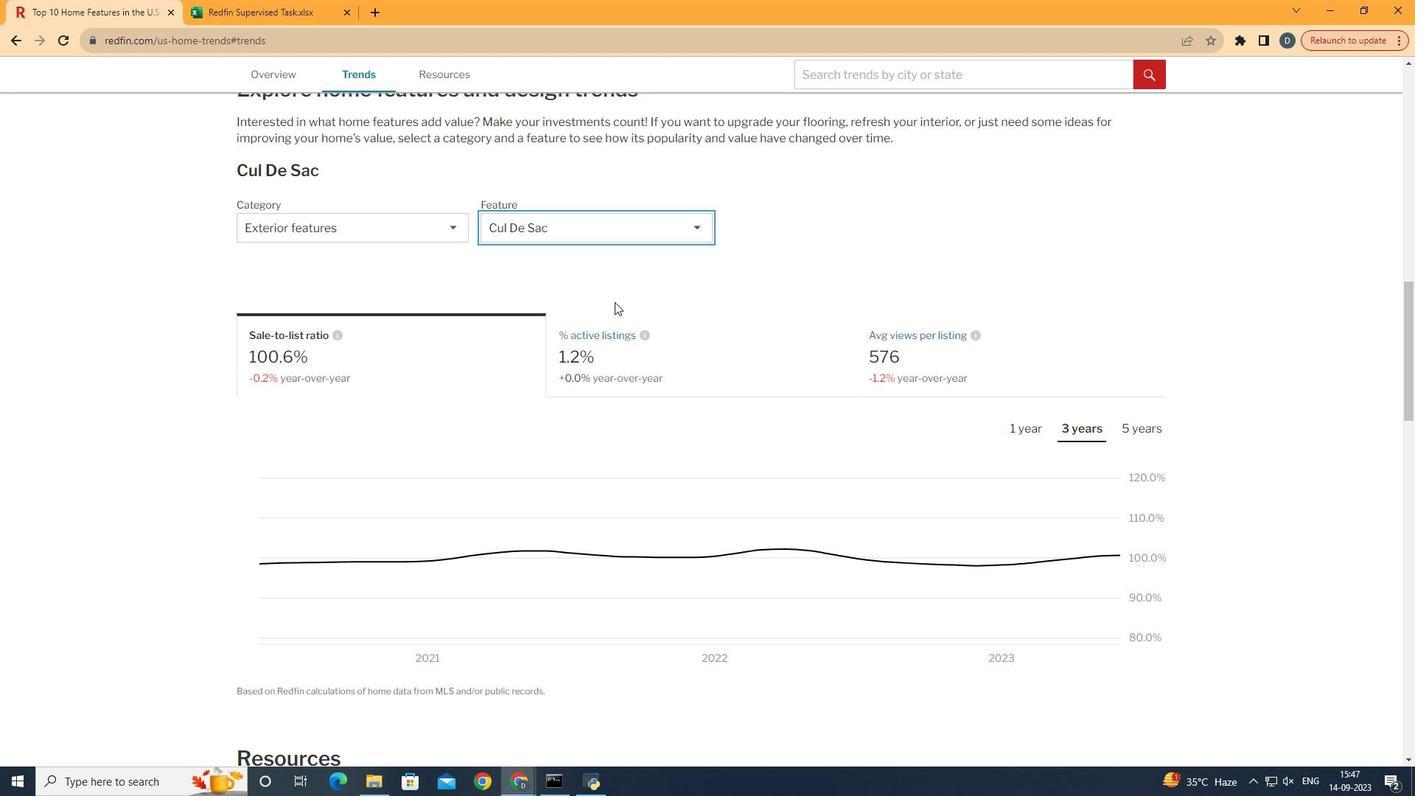 
Action: Mouse moved to (1035, 427)
Screenshot: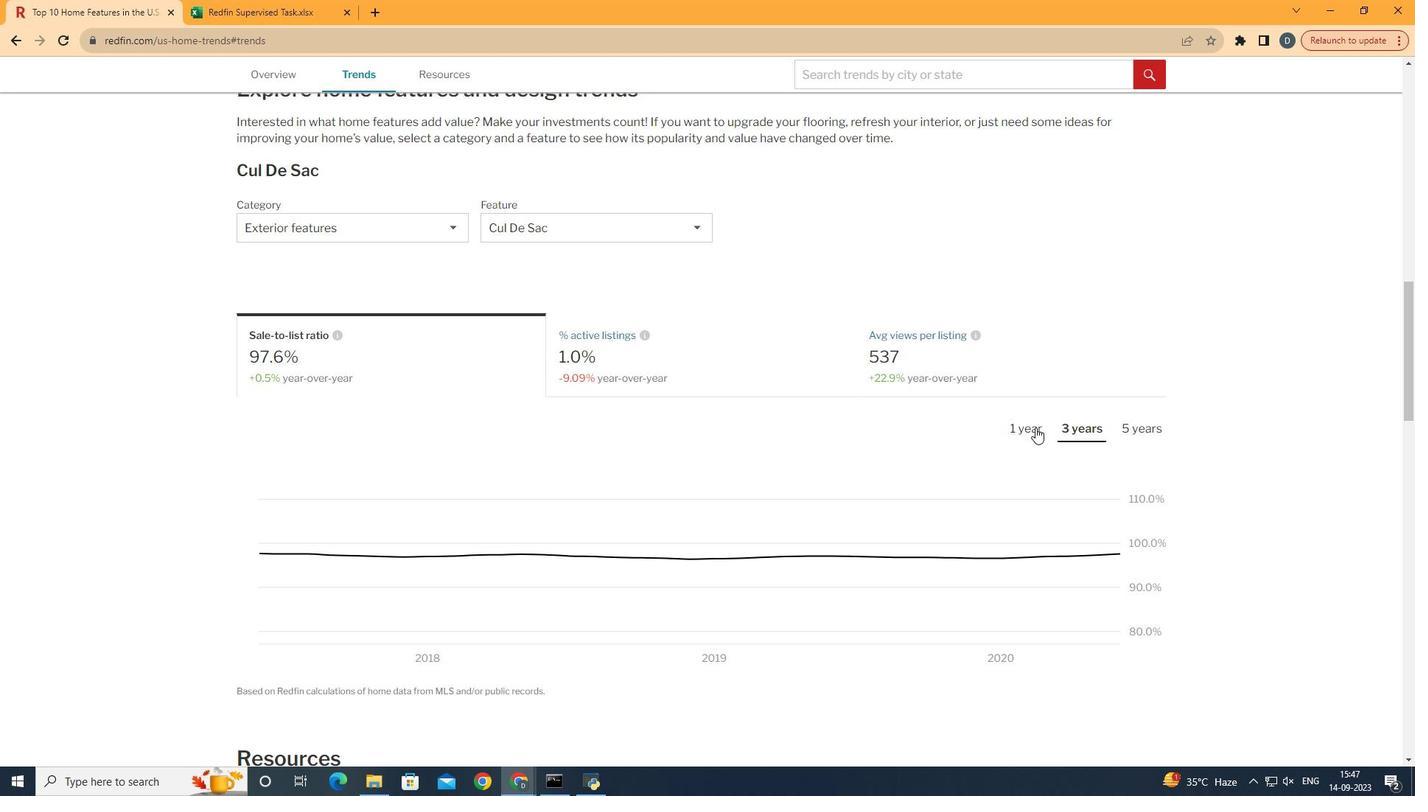 
Action: Mouse pressed left at (1035, 427)
Screenshot: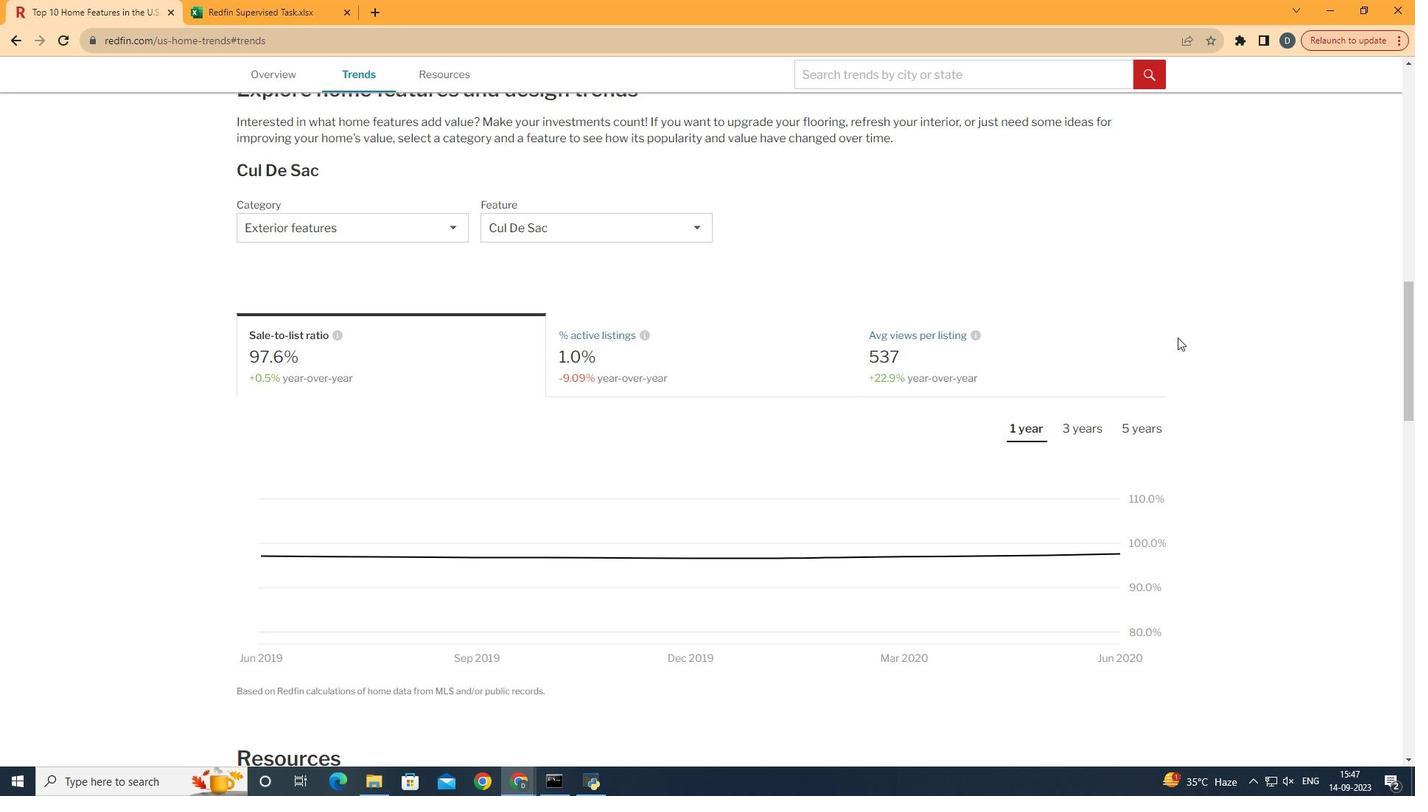 
Action: Mouse moved to (1195, 320)
Screenshot: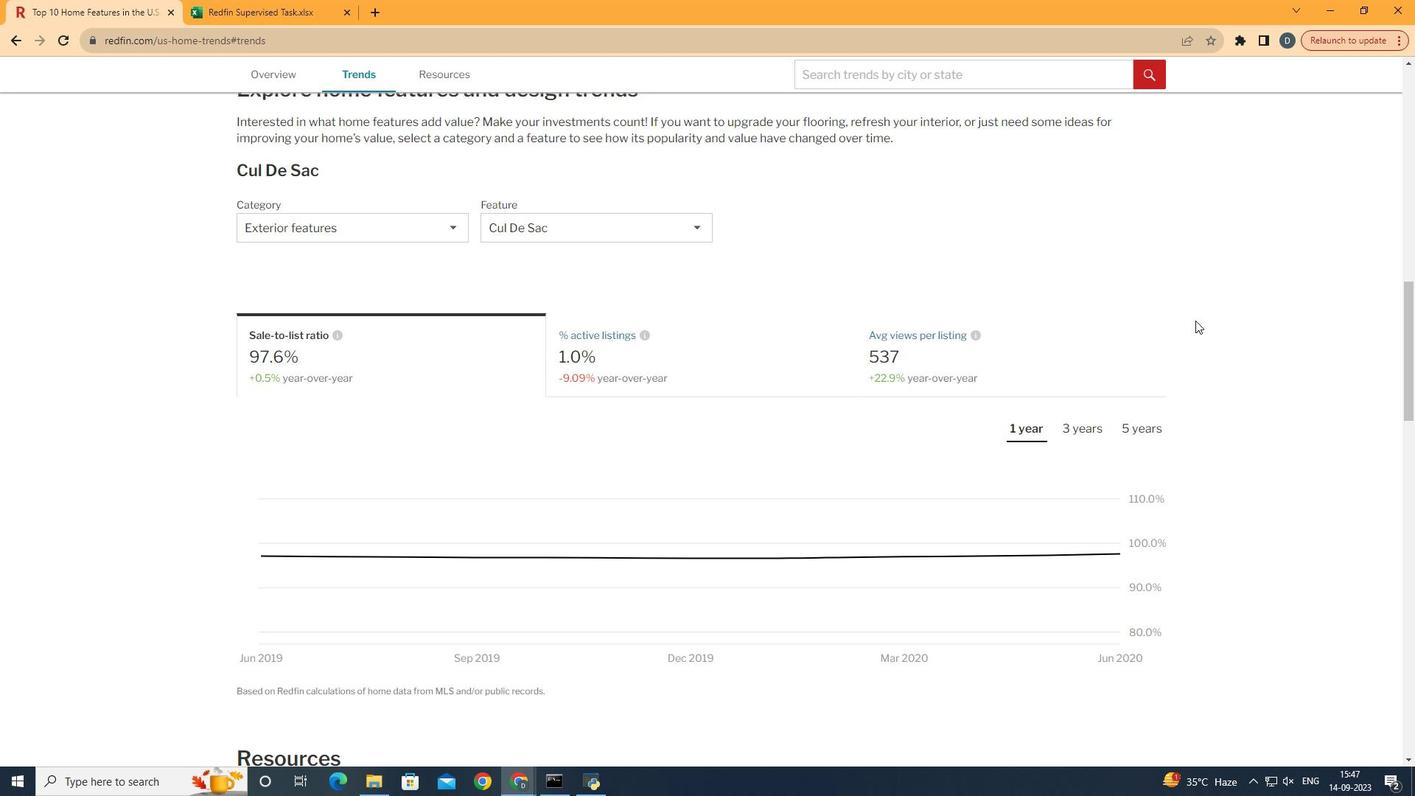 
